 Task: Create a section Sonic Splash and in the section, add a milestone Service-oriented architecture (SOA) implementation in the project ComplexTech
Action: Mouse moved to (64, 382)
Screenshot: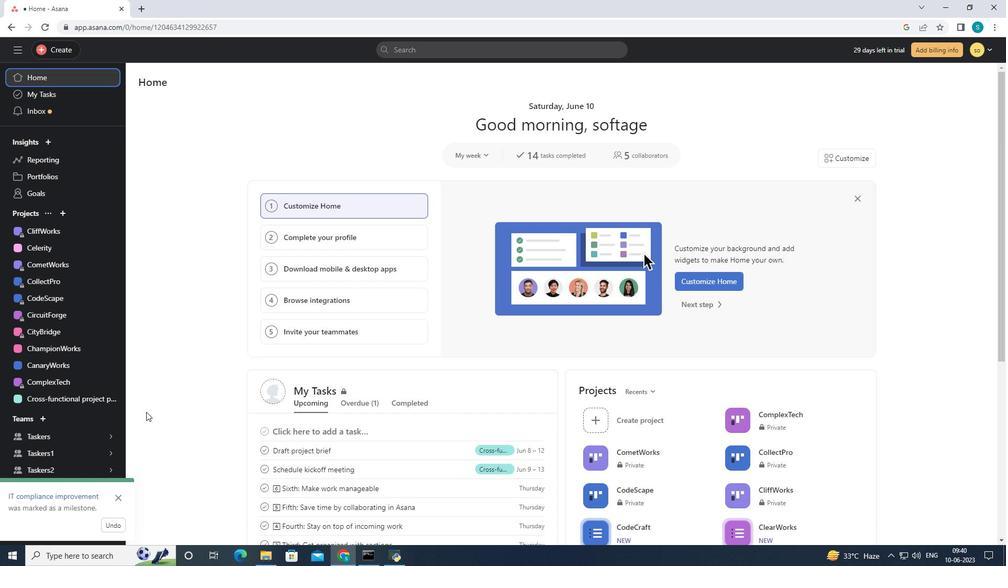 
Action: Mouse pressed left at (64, 382)
Screenshot: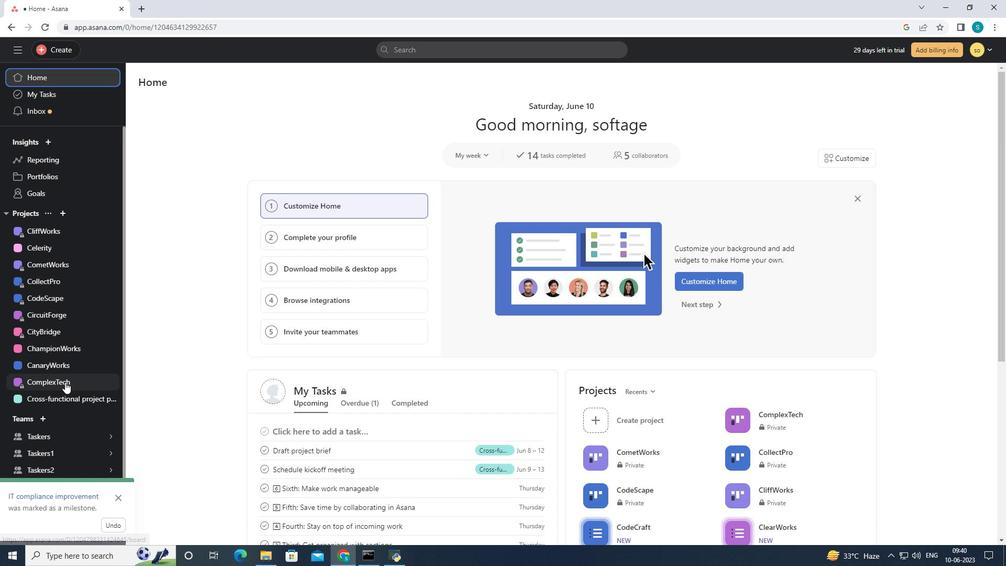 
Action: Mouse moved to (964, 156)
Screenshot: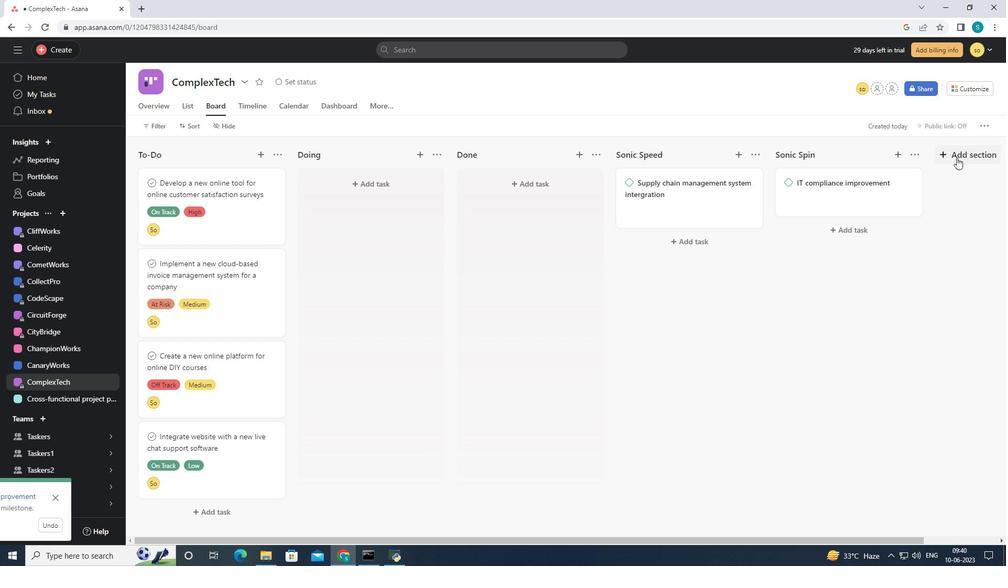 
Action: Mouse pressed left at (964, 156)
Screenshot: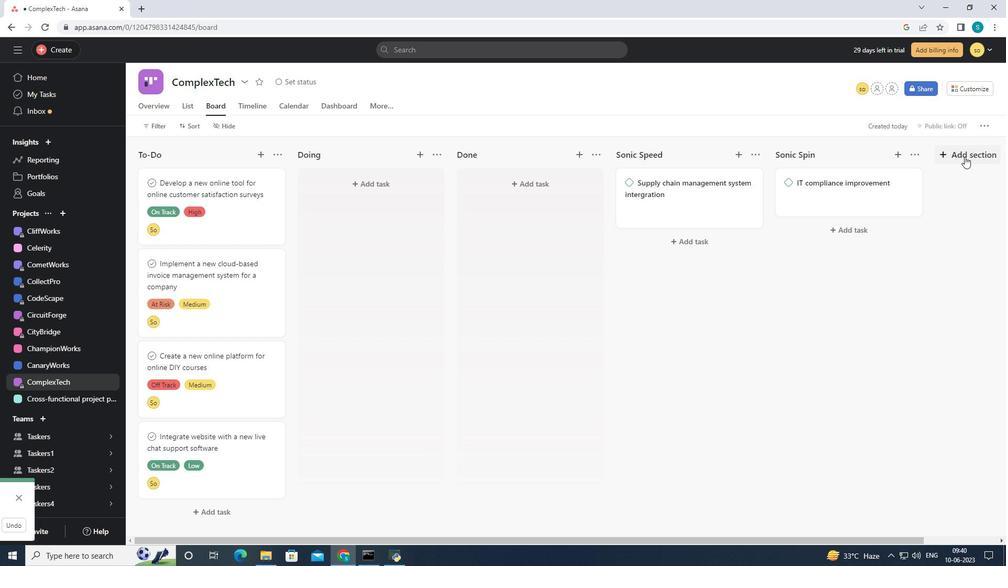 
Action: Key pressed <Key.shift>Sonic<Key.space><Key.shift>Splash
Screenshot: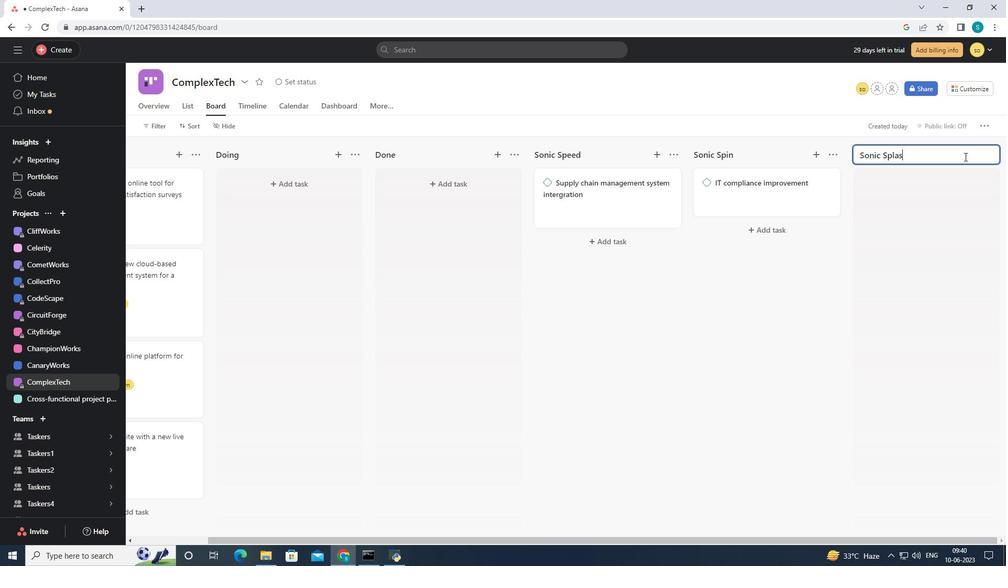 
Action: Mouse moved to (958, 190)
Screenshot: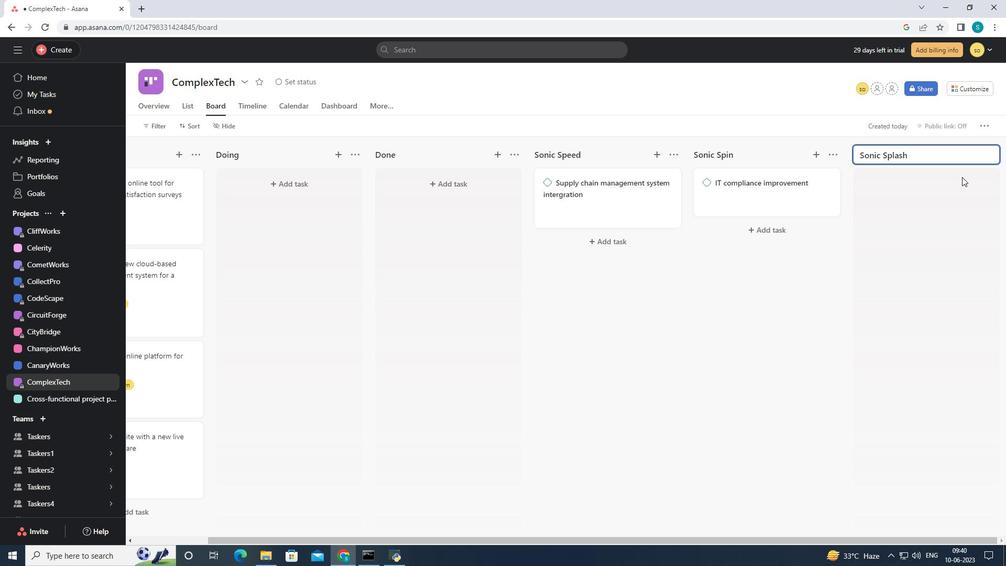 
Action: Mouse pressed left at (958, 190)
Screenshot: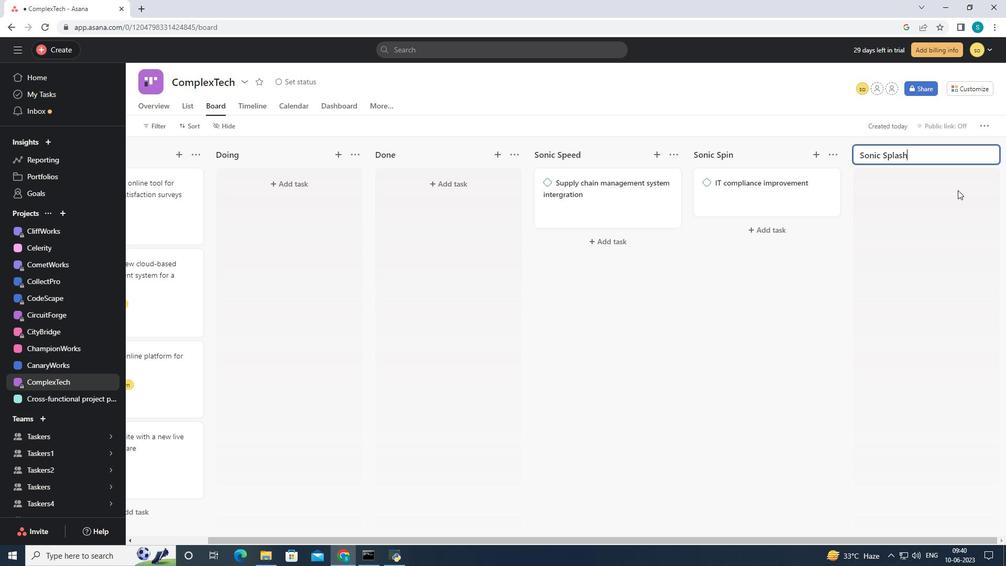 
Action: Mouse moved to (821, 156)
Screenshot: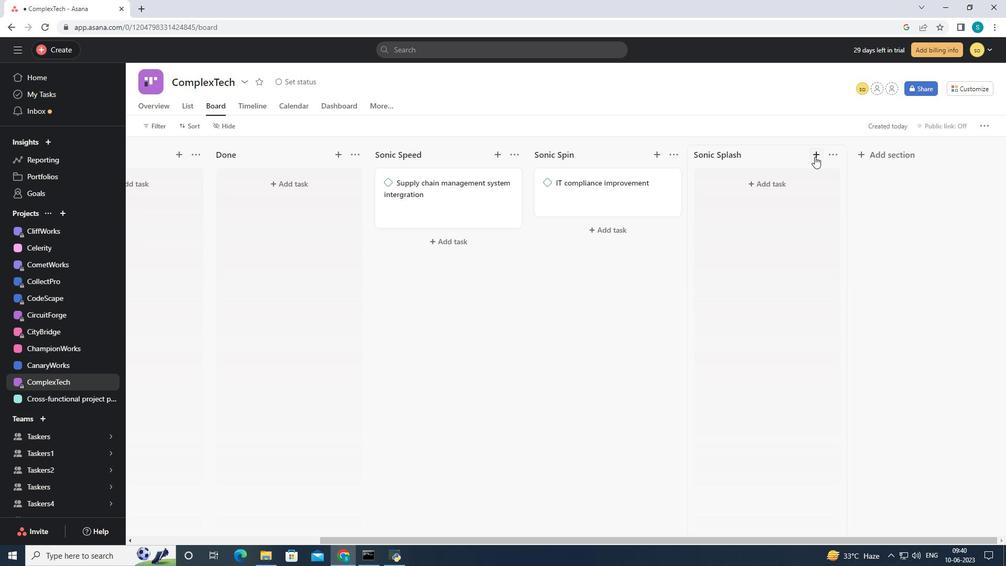 
Action: Mouse pressed left at (821, 156)
Screenshot: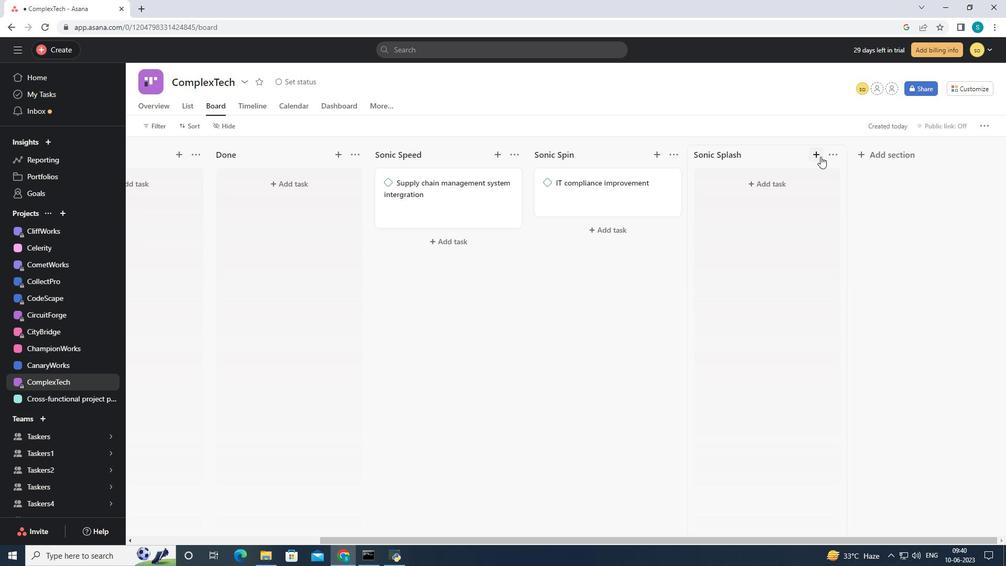 
Action: Mouse moved to (798, 174)
Screenshot: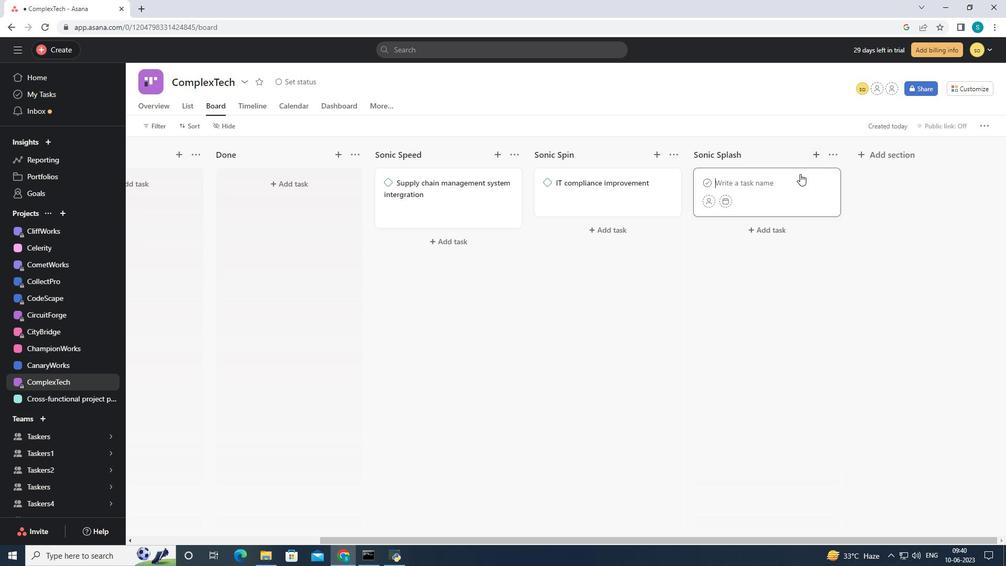 
Action: Key pressed <Key.shift><Key.shift><Key.shift><Key.shift><Key.shift><Key.shift><Key.shift><Key.shift><Key.shift><Key.shift><Key.shift><Key.shift><Key.shift><Key.shift><Key.shift><Key.shift><Key.shift><Key.shift><Key.shift><Key.shift><Key.shift><Key.shift><Key.shift><Key.shift><Key.shift><Key.shift><Key.shift><Key.shift><Key.shift><Key.shift><Key.shift><Key.shift><Key.shift><Key.shift><Key.shift><Key.shift><Key.shift><Key.shift><Key.shift>Service<Key.space><Key.backspace><Key.shift>_<Key.backspace>-<Key.shift>oriented<Key.space>ac<Key.backspace>rchitecture
Screenshot: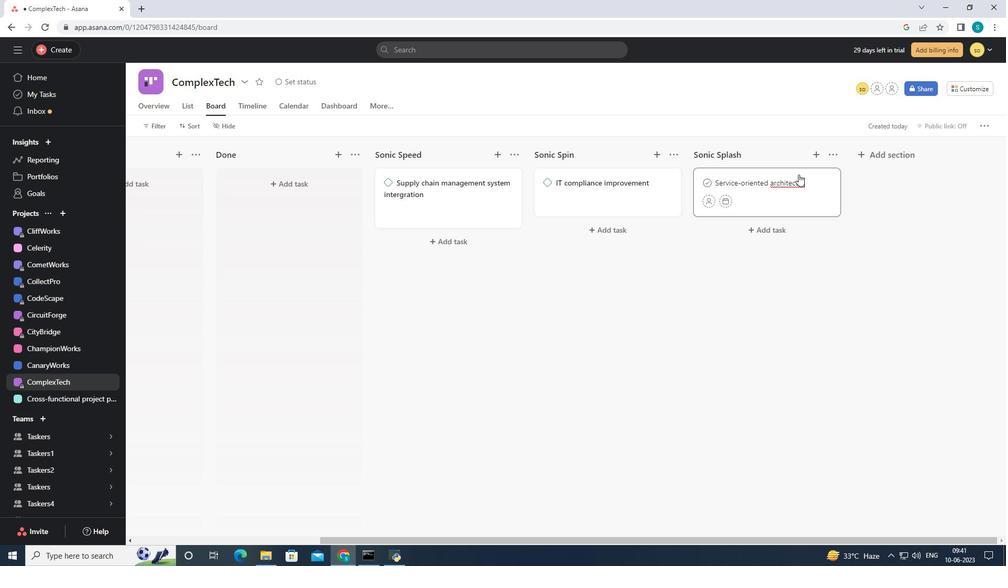 
Action: Mouse moved to (804, 201)
Screenshot: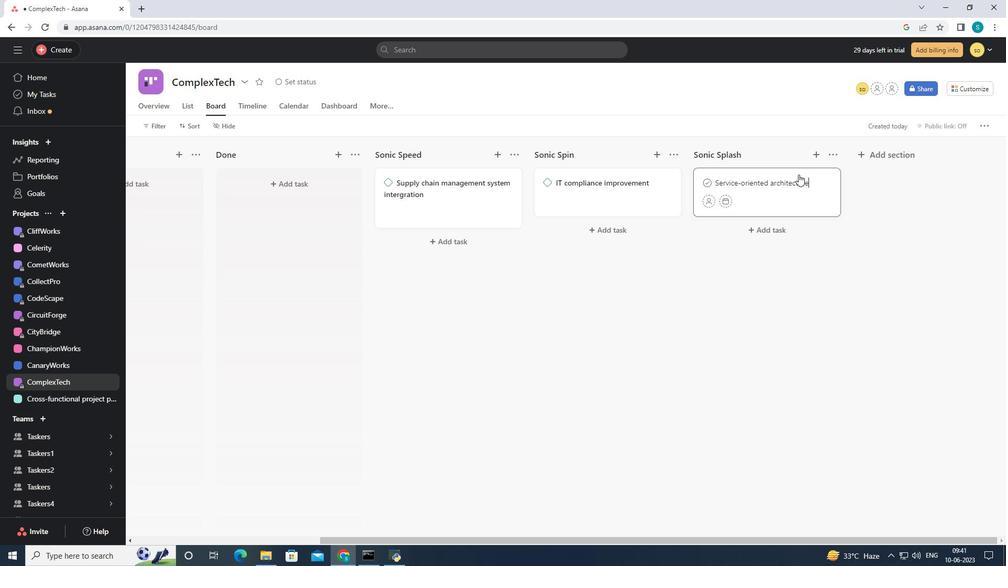 
Action: Key pressed <Key.space><Key.shift><Key.shift><Key.shift><Key.shift>(<Key.shift>SOA)<Key.space><Key.shift><Key.shift><Key.shift><Key.shift><Key.shift><Key.shift><Key.shift><Key.shift><Key.shift><Key.shift><Key.shift><Key.shift><Key.shift><Key.shift><Key.shift><Key.shift><Key.shift><Key.shift><Key.shift><Key.shift><Key.shift><Key.shift><Key.shift><Key.shift><Key.shift><Key.shift><Key.shift><Key.shift><Key.shift><Key.shift><Key.shift><Key.shift><Key.shift><Key.shift><Key.shift><Key.shift><Key.shift><Key.shift><Key.shift><Key.shift><Key.shift><Key.shift><Key.shift><Key.shift><Key.shift><Key.shift><Key.shift><Key.shift><Key.shift><Key.shift><Key.shift><Key.shift><Key.shift>implementation
Screenshot: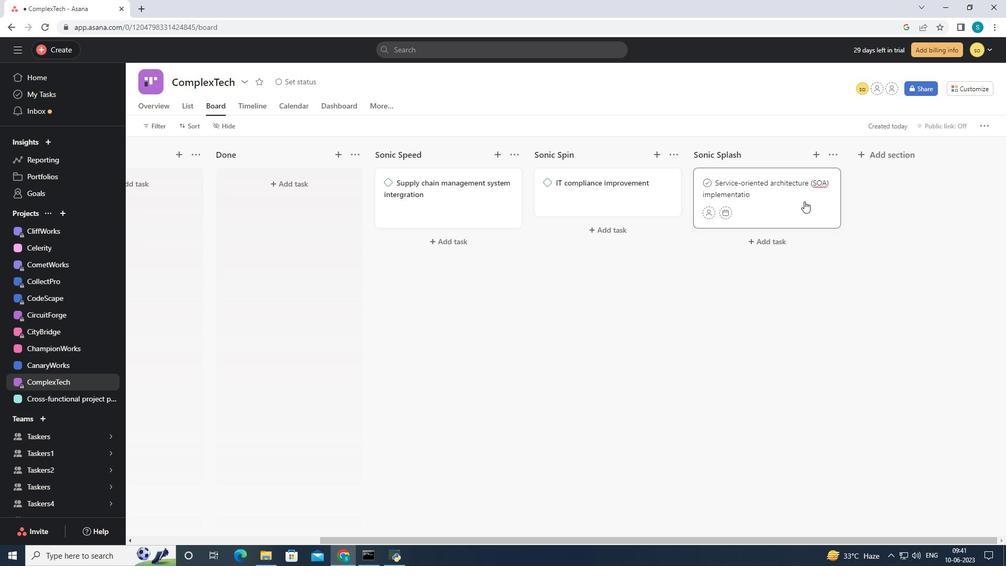 
Action: Mouse moved to (800, 203)
Screenshot: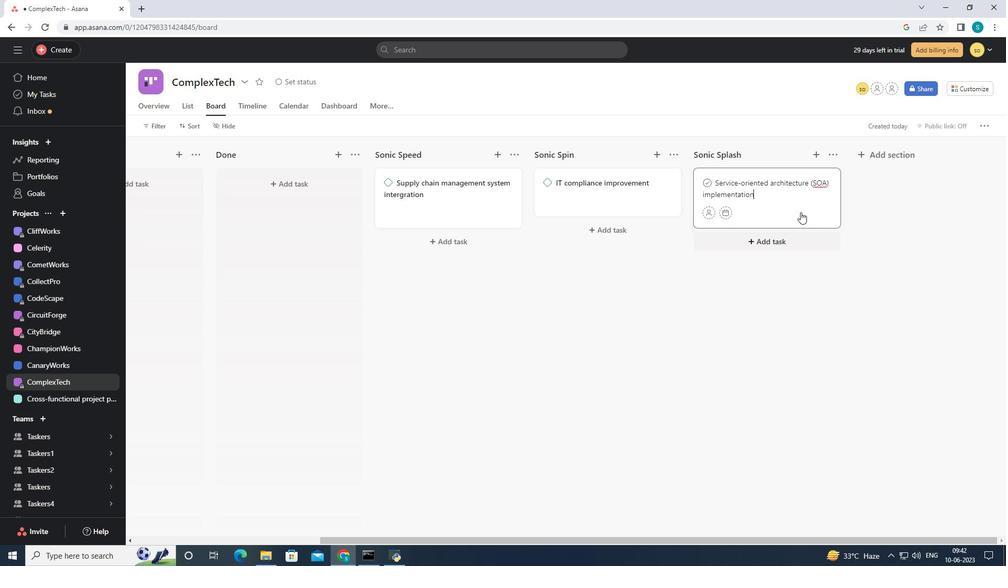 
Action: Mouse pressed left at (800, 203)
Screenshot: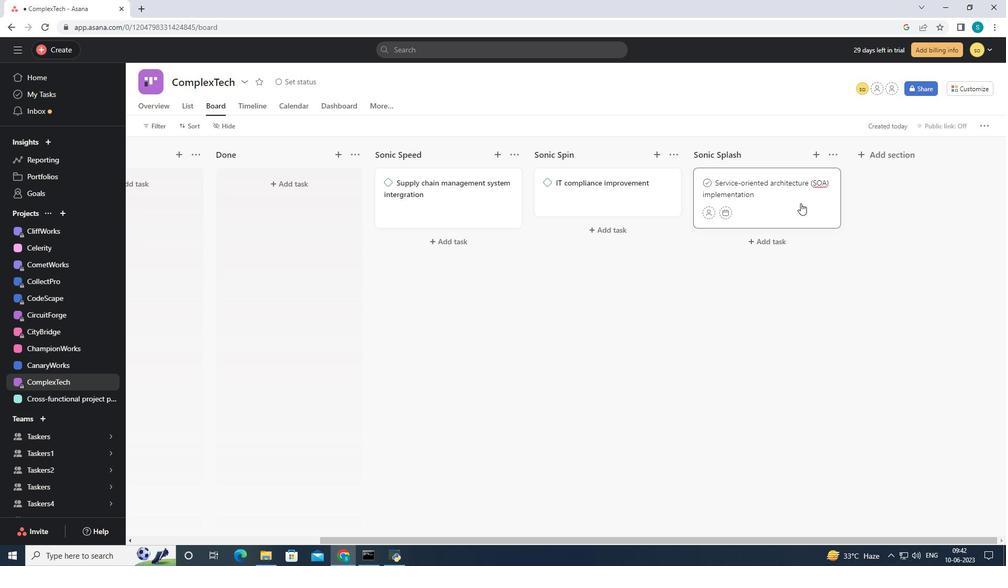 
Action: Mouse moved to (967, 134)
Screenshot: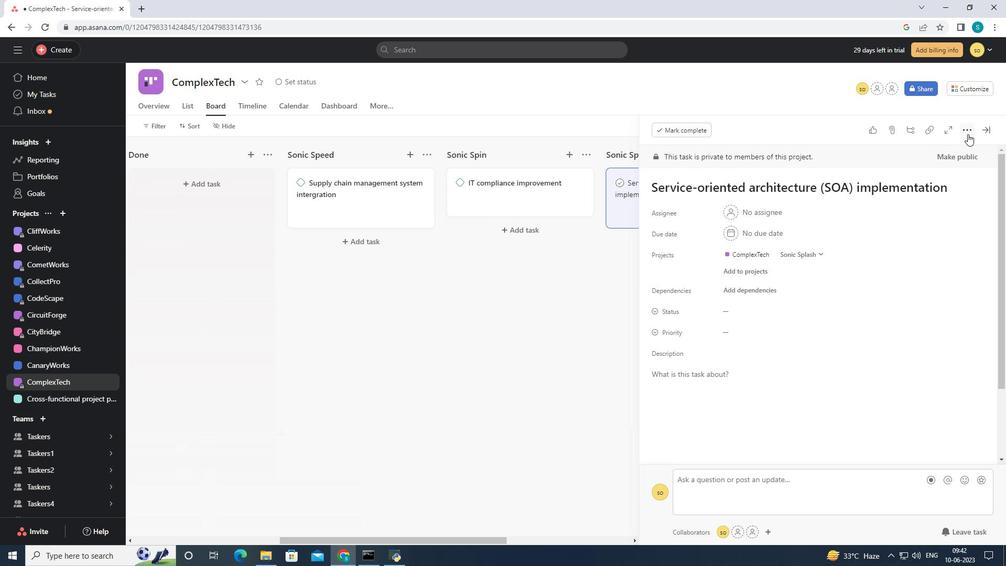 
Action: Mouse pressed left at (967, 134)
Screenshot: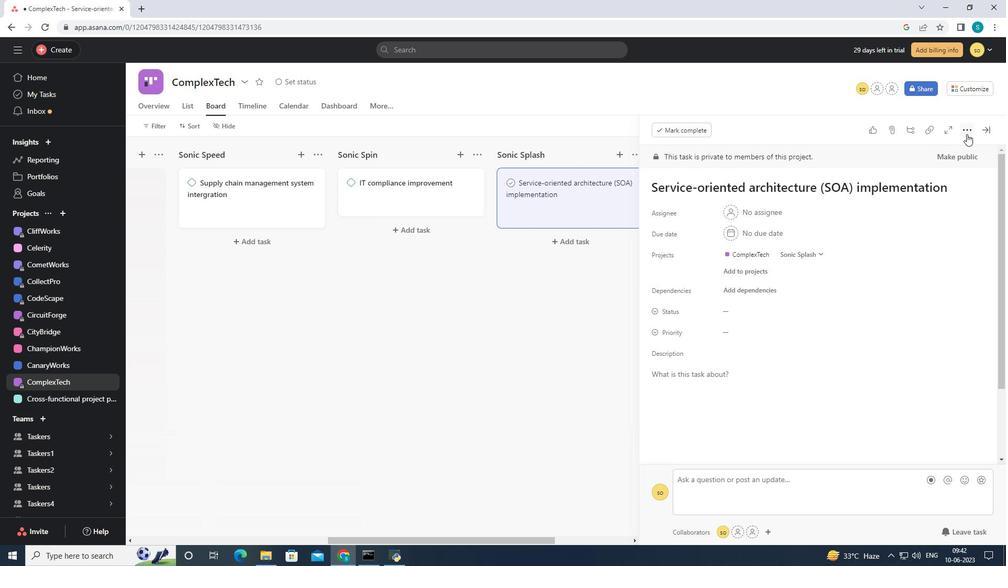 
Action: Mouse moved to (877, 171)
Screenshot: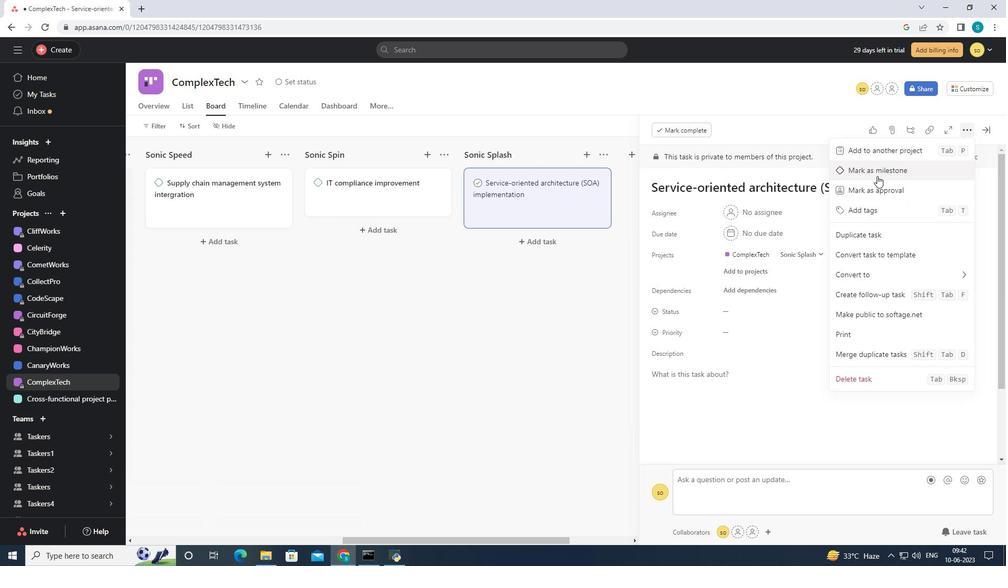 
Action: Mouse pressed left at (877, 171)
Screenshot: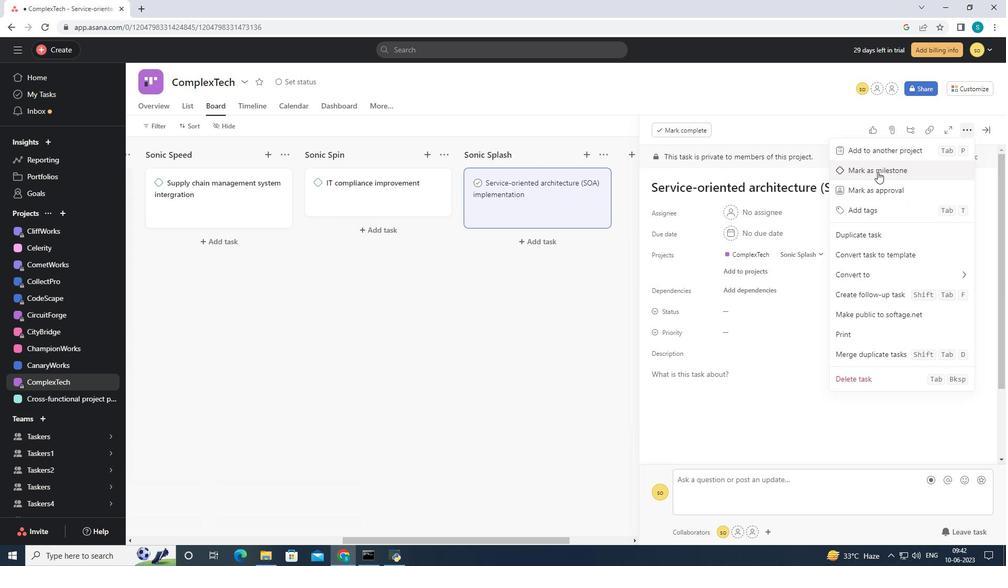 
Action: Mouse moved to (988, 130)
Screenshot: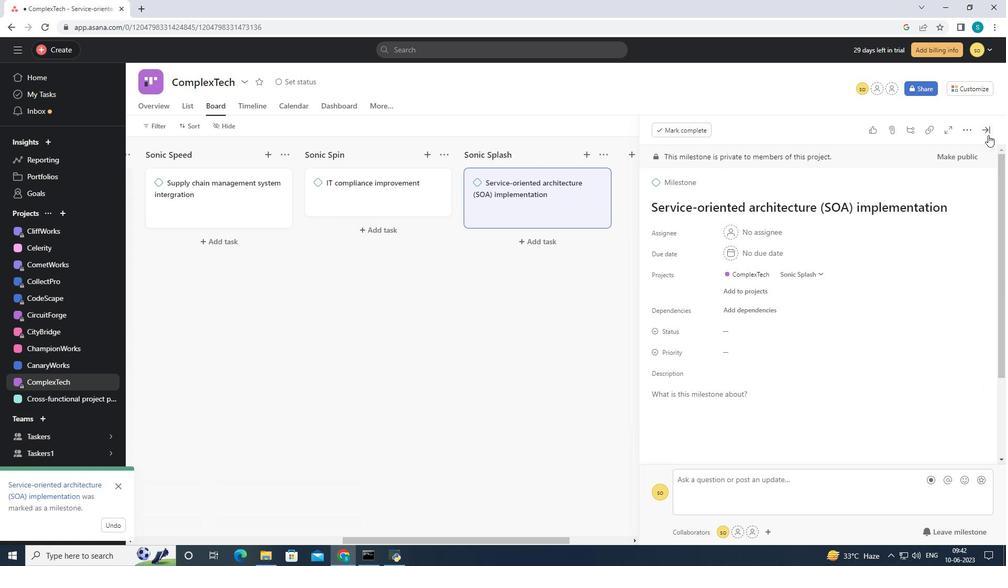 
Action: Mouse pressed left at (988, 130)
Screenshot: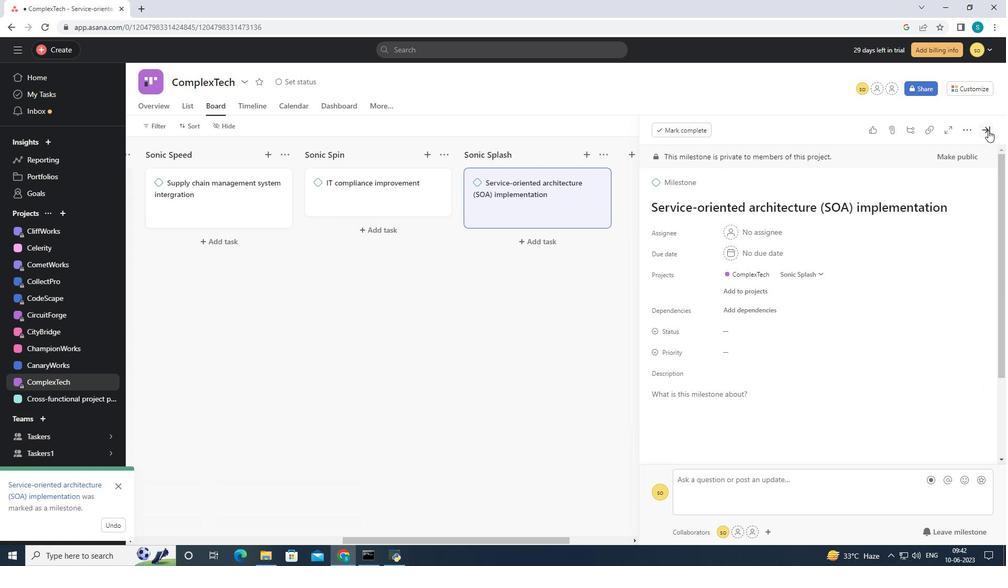 
Action: Mouse moved to (817, 221)
Screenshot: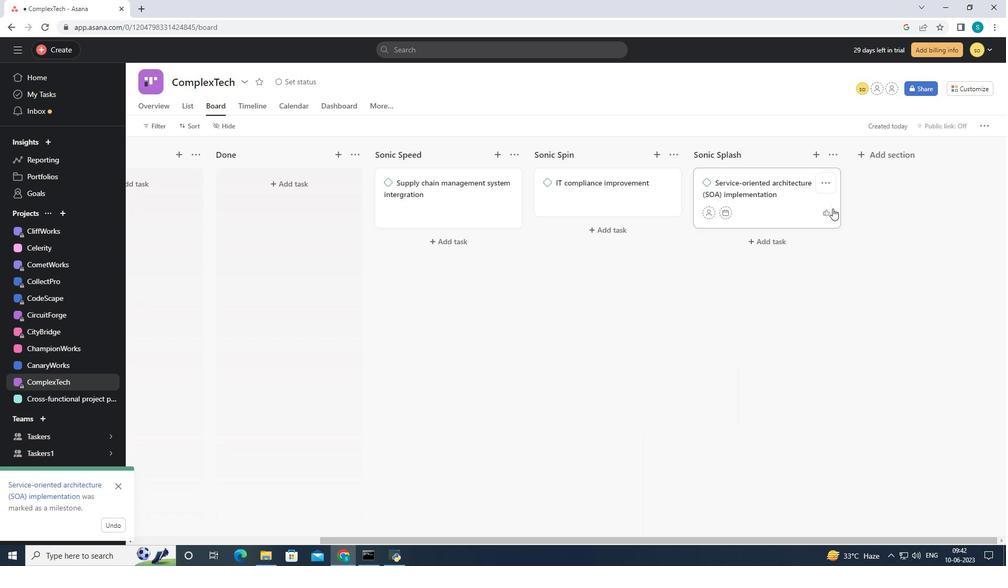 
